 Task: Add Hot Pepper Jack Cheese rBST Free to the cart.
Action: Mouse moved to (58, 379)
Screenshot: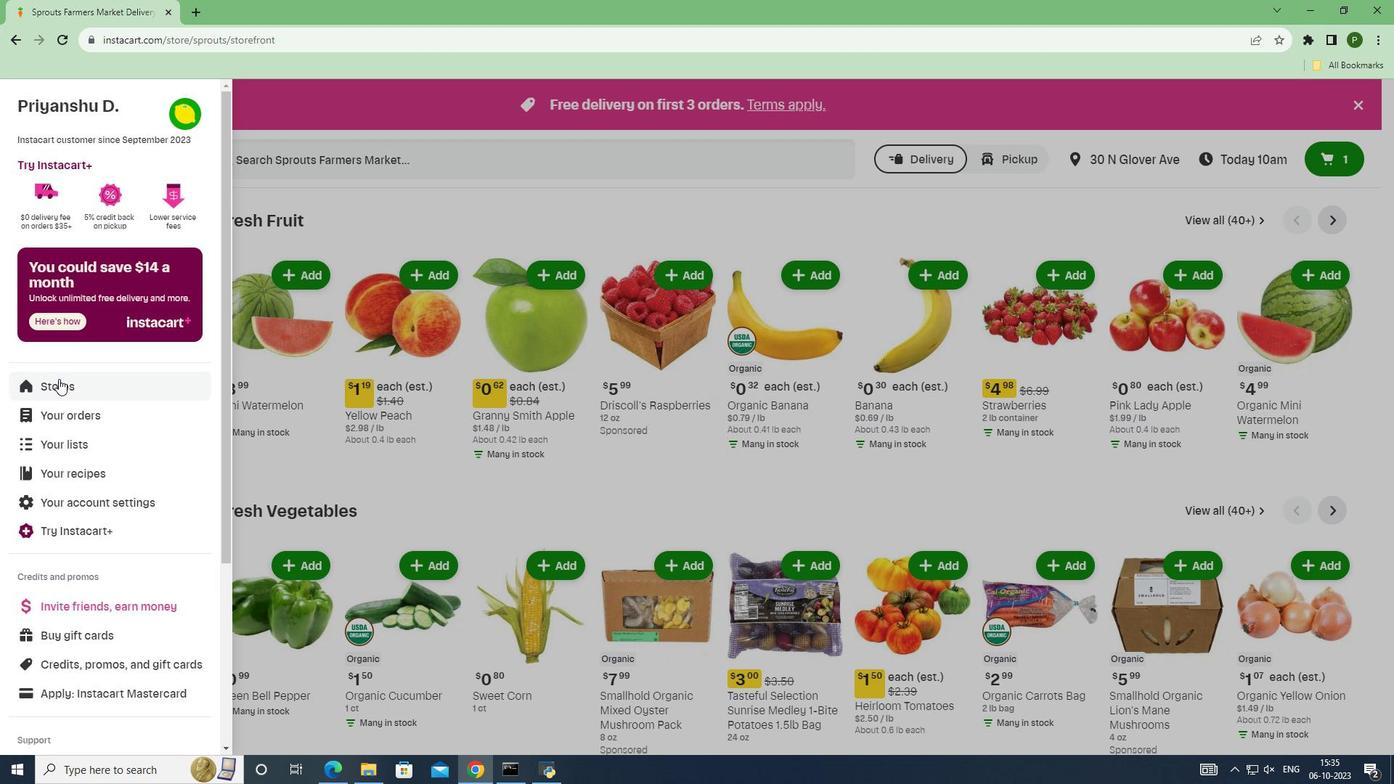 
Action: Mouse pressed left at (58, 379)
Screenshot: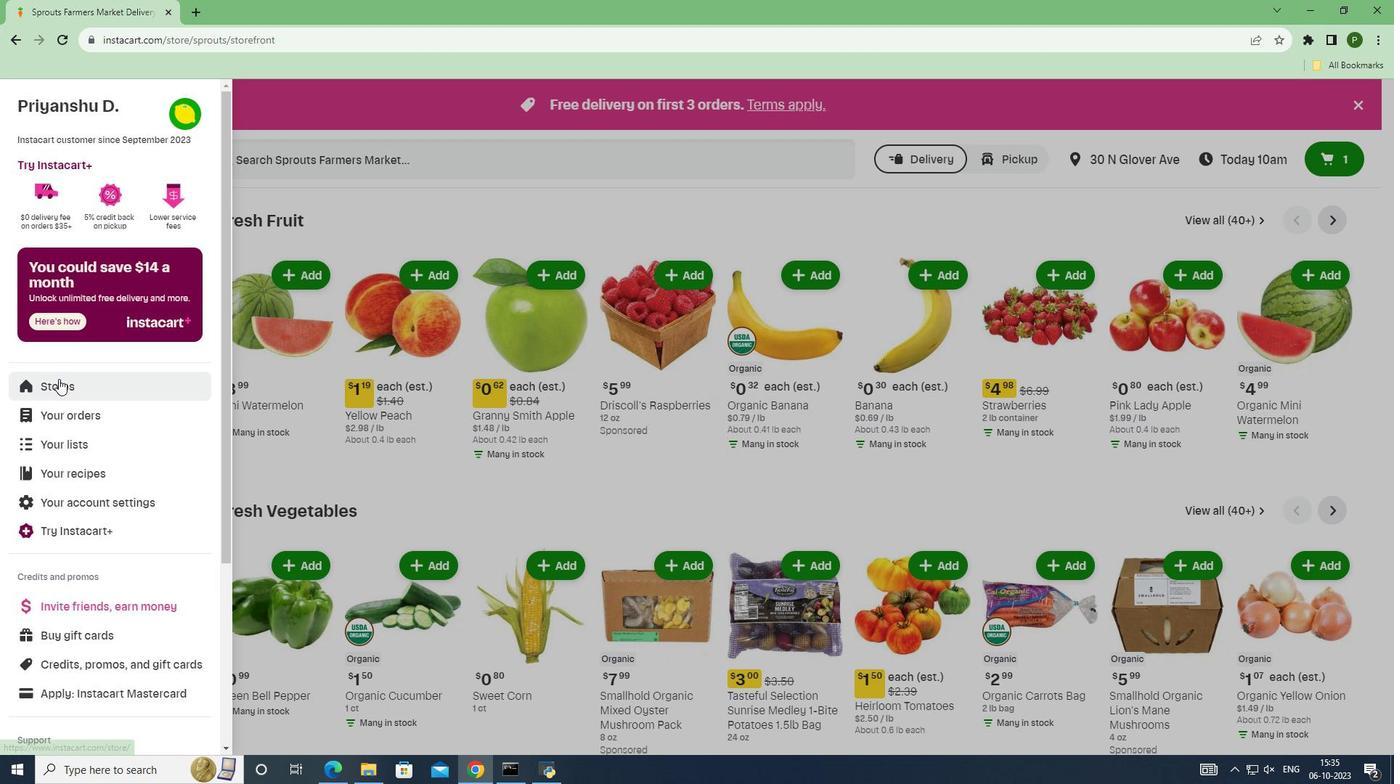 
Action: Mouse moved to (328, 172)
Screenshot: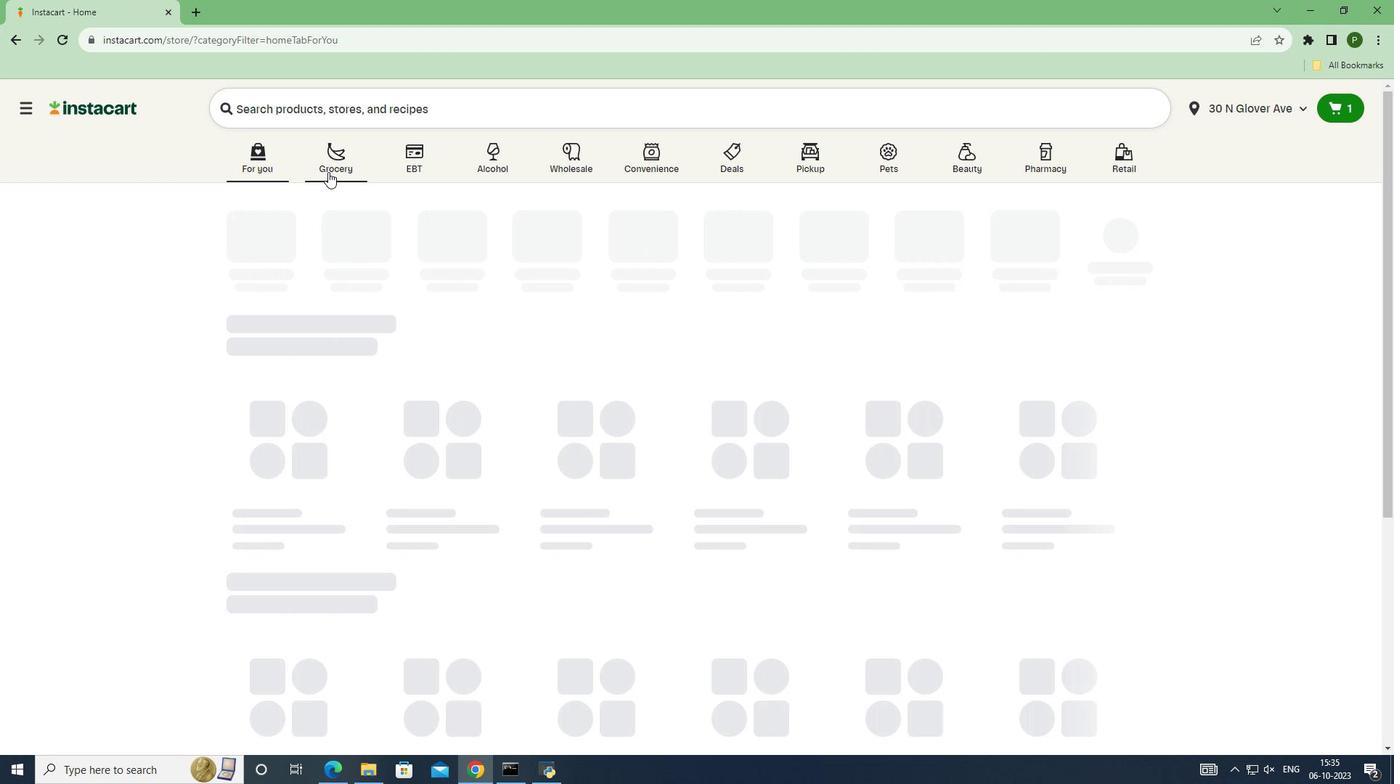 
Action: Mouse pressed left at (328, 172)
Screenshot: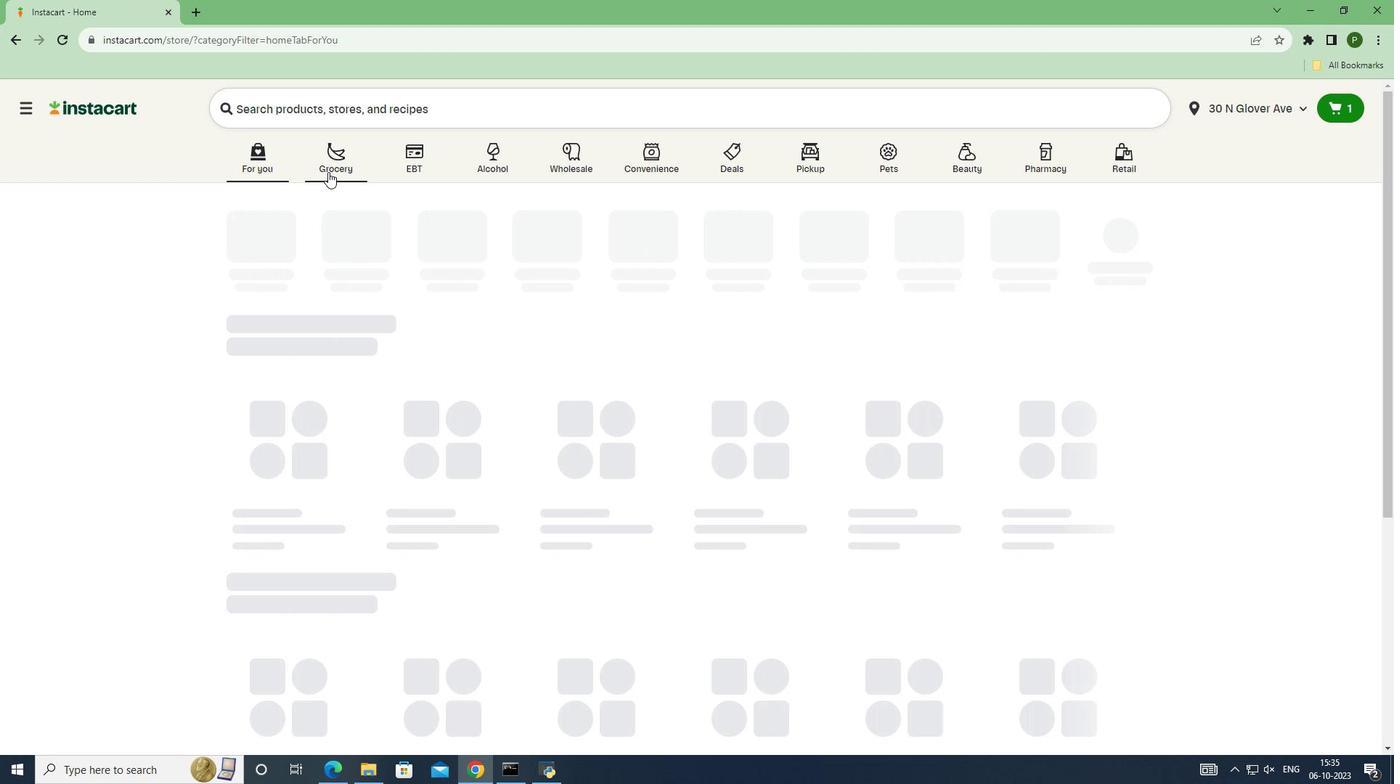 
Action: Mouse moved to (350, 276)
Screenshot: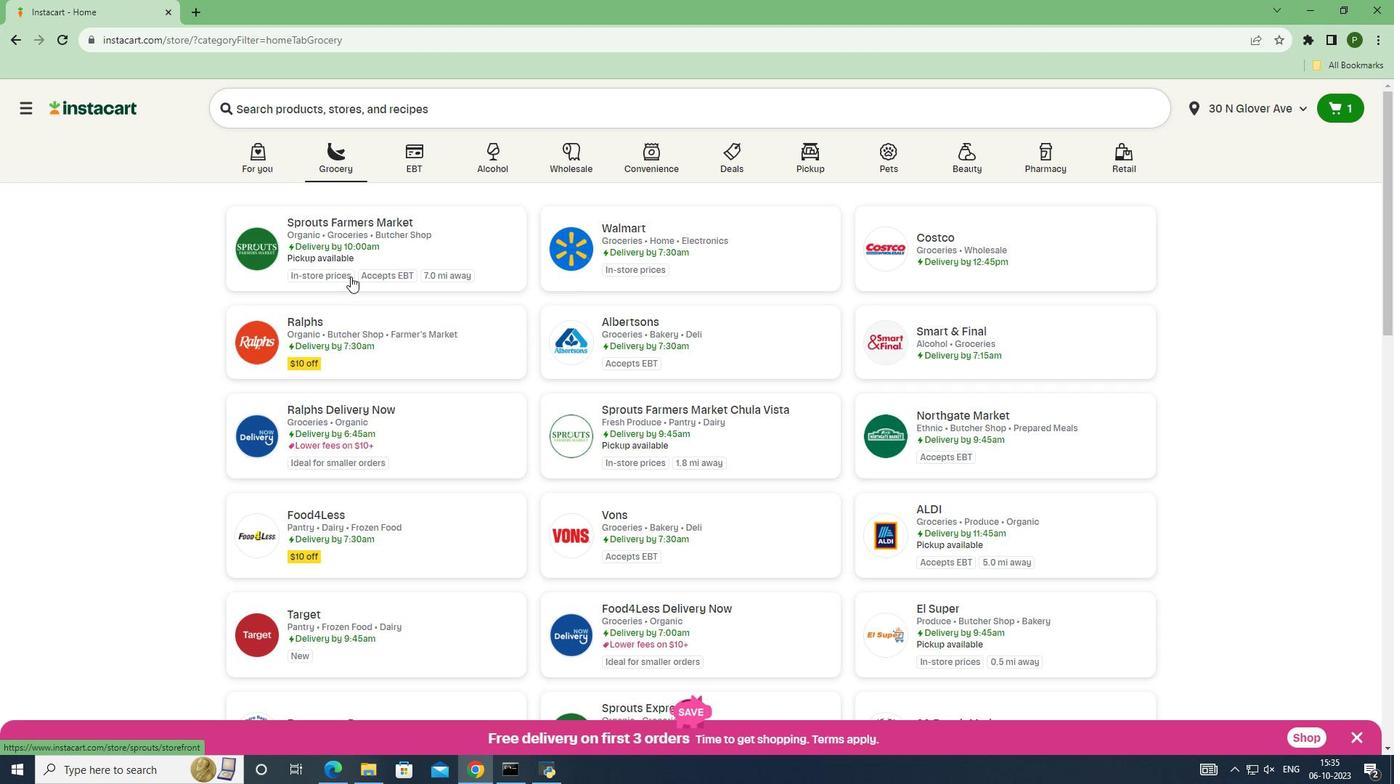 
Action: Mouse pressed left at (350, 276)
Screenshot: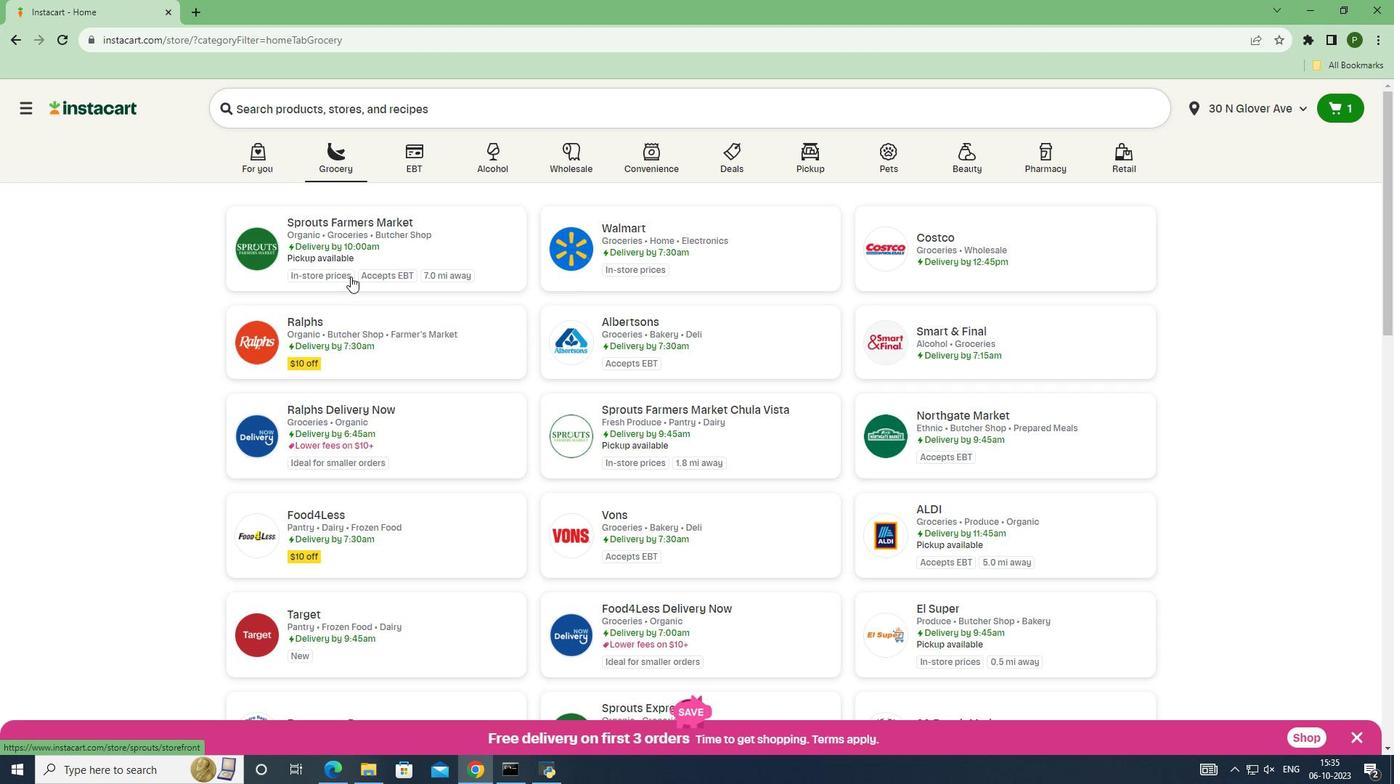 
Action: Mouse moved to (107, 525)
Screenshot: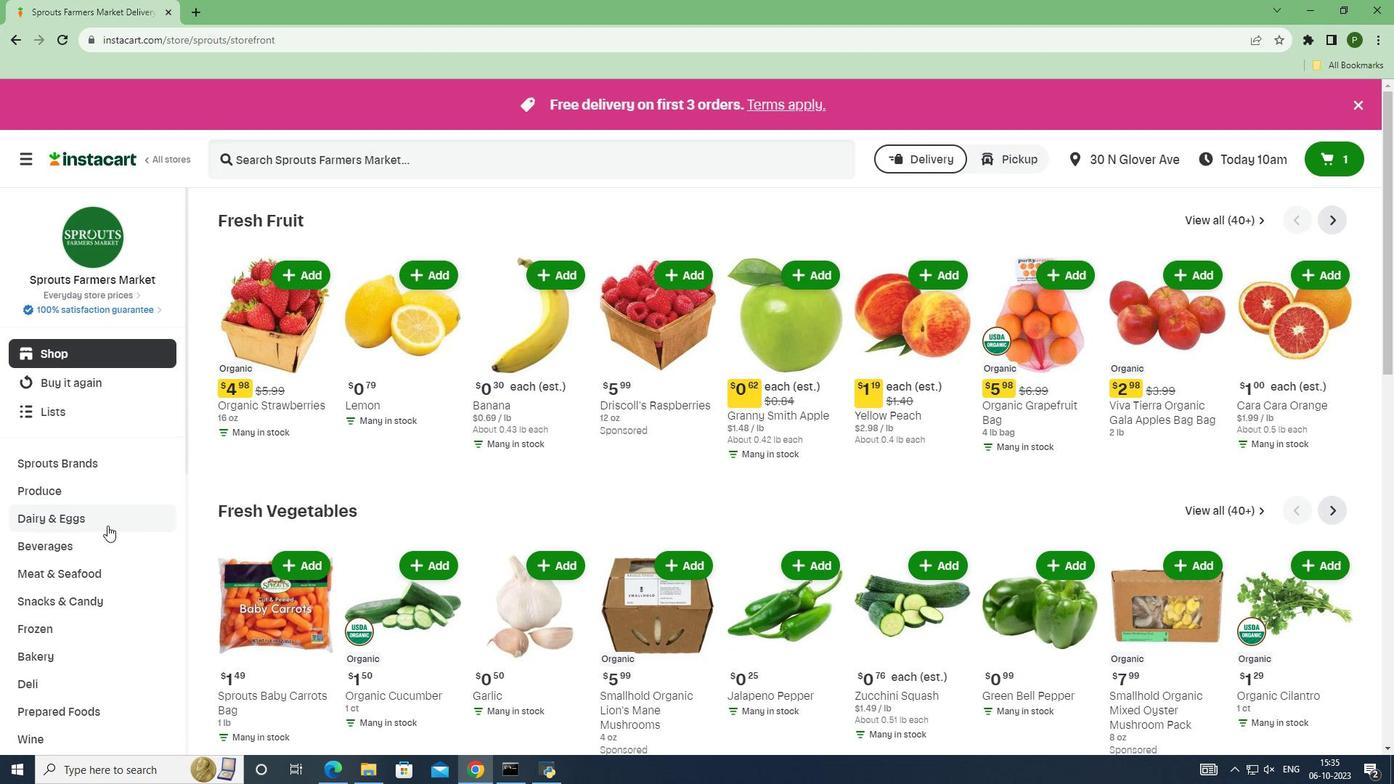
Action: Mouse pressed left at (107, 525)
Screenshot: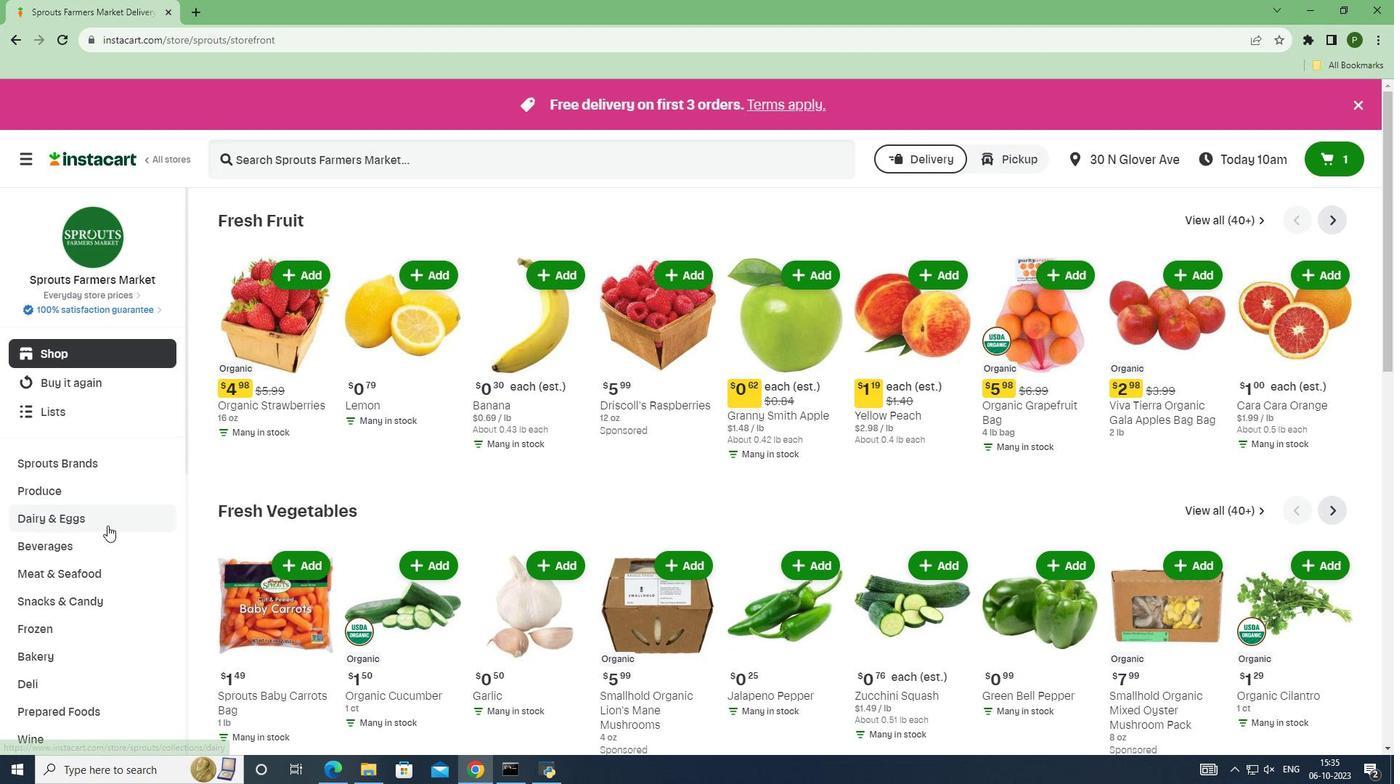 
Action: Mouse moved to (82, 578)
Screenshot: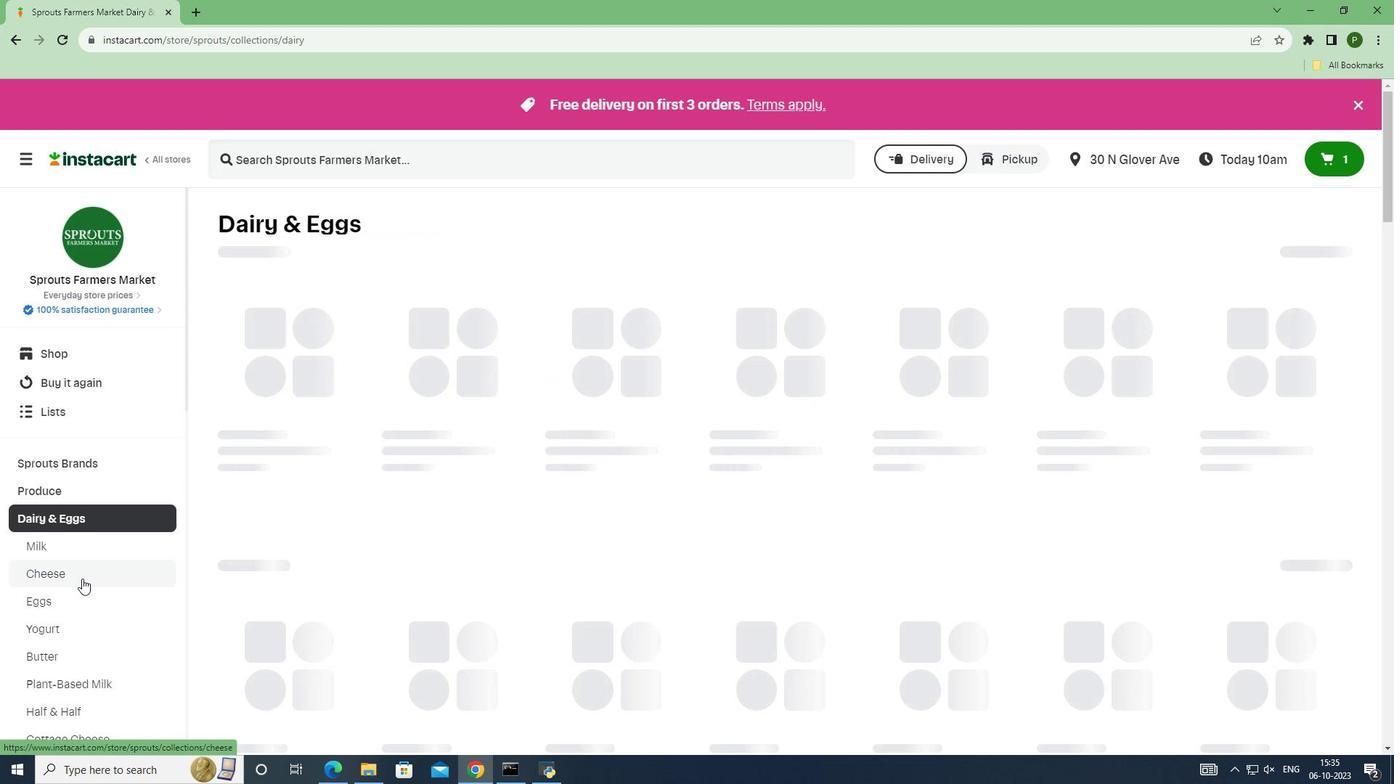 
Action: Mouse pressed left at (82, 578)
Screenshot: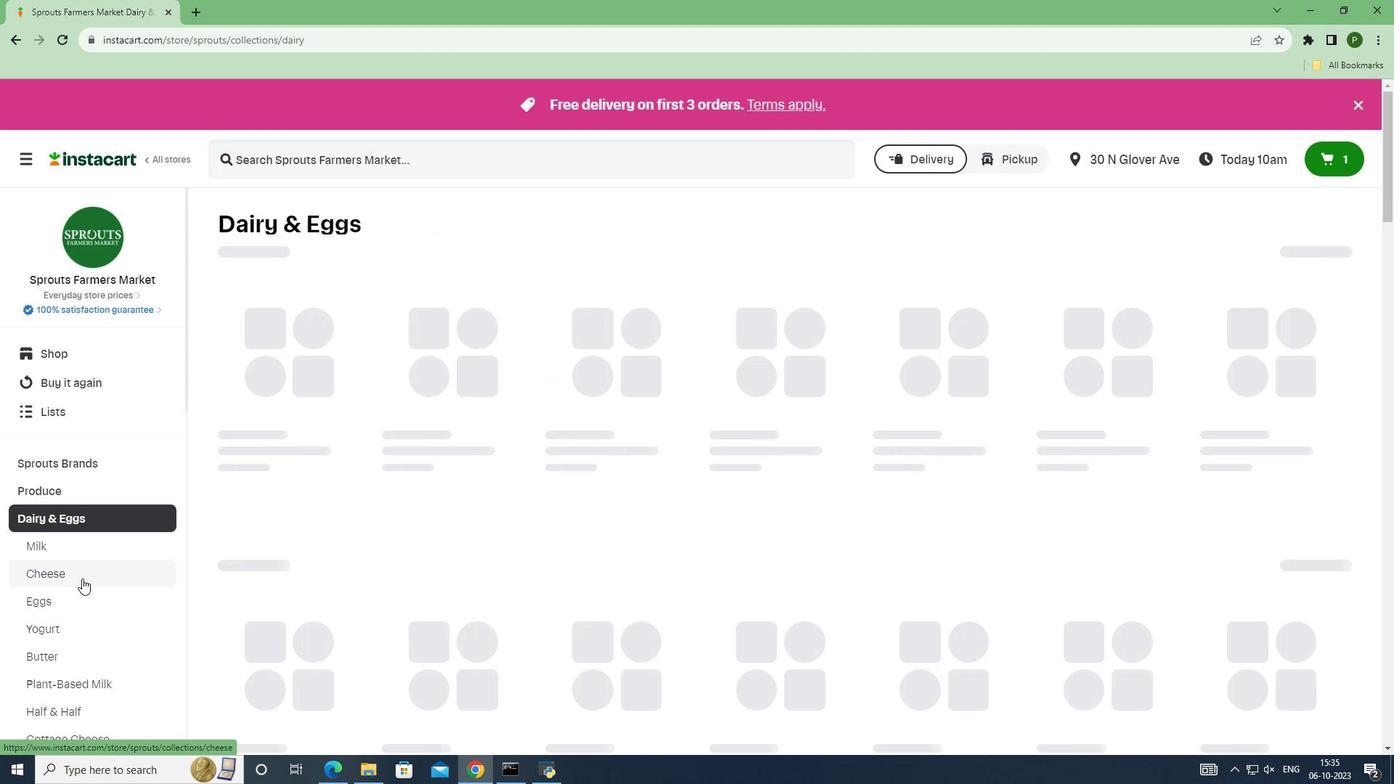 
Action: Mouse moved to (299, 161)
Screenshot: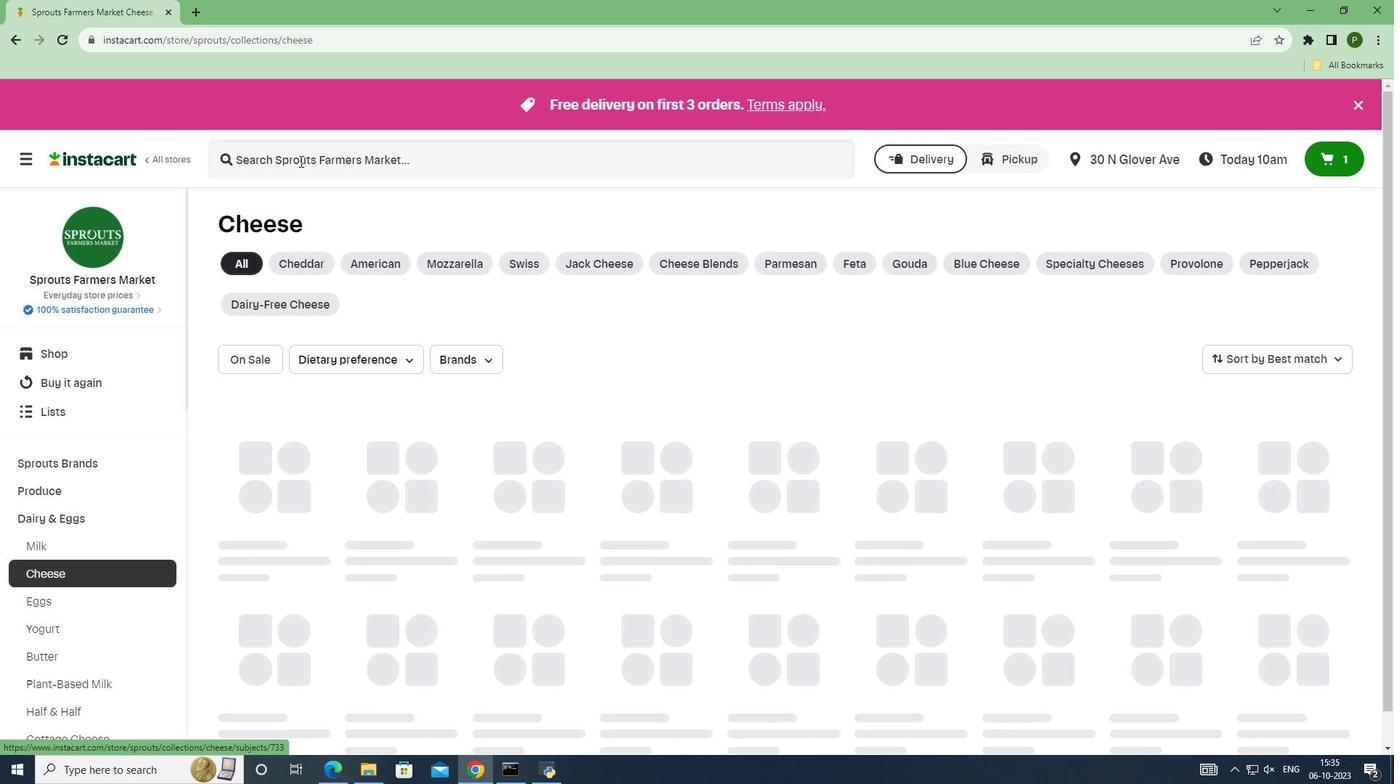 
Action: Mouse pressed left at (299, 161)
Screenshot: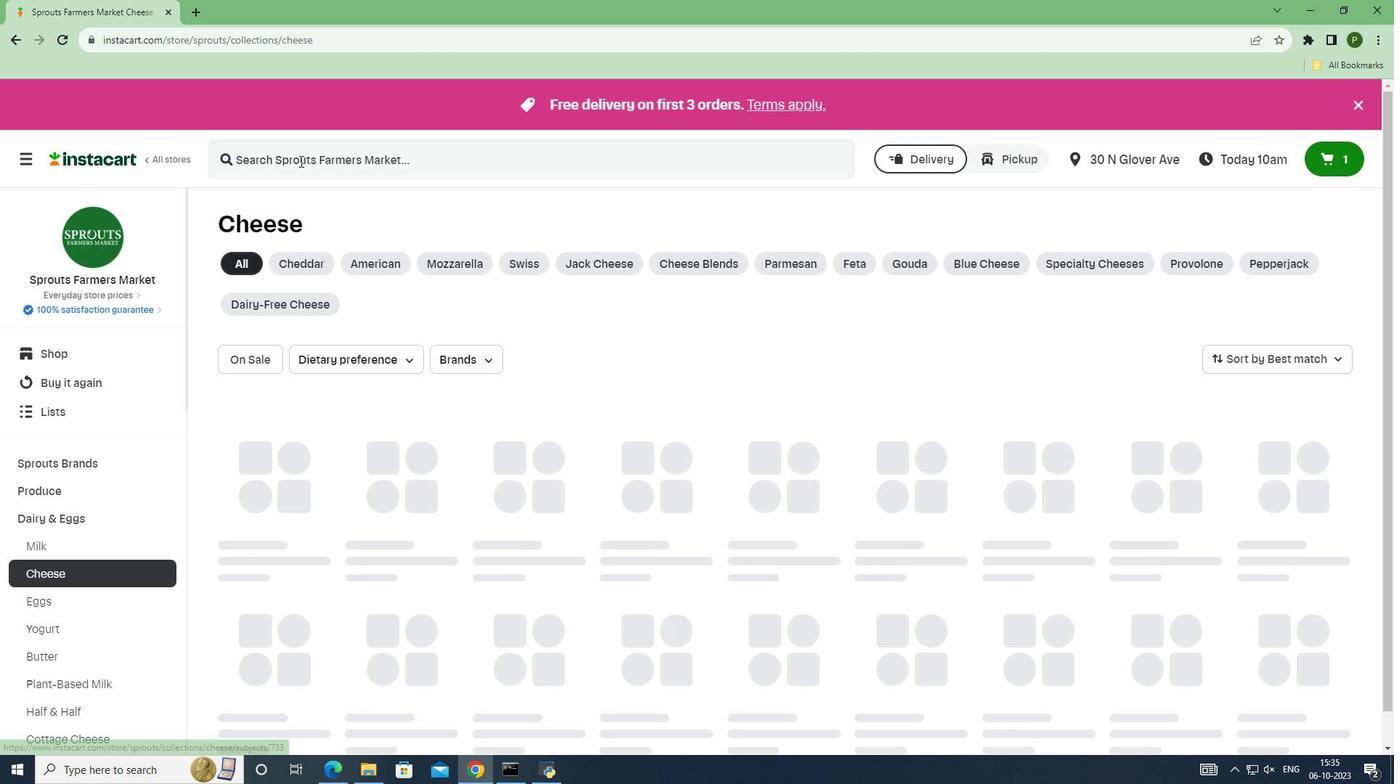 
Action: Key pressed h<Key.caps_lock>OT<Key.space><Key.caps_lock>p<Key.caps_lock>EPPER<Key.space><Key.caps_lock>j<Key.caps_lock>ACK<Key.space><Key.caps_lock>c<Key.caps_lock>HEESE<Key.space>R<Key.caps_lock>bst<Key.space><Key.caps_lock>F<Key.caps_lock>ree<Key.space><Key.enter>
Screenshot: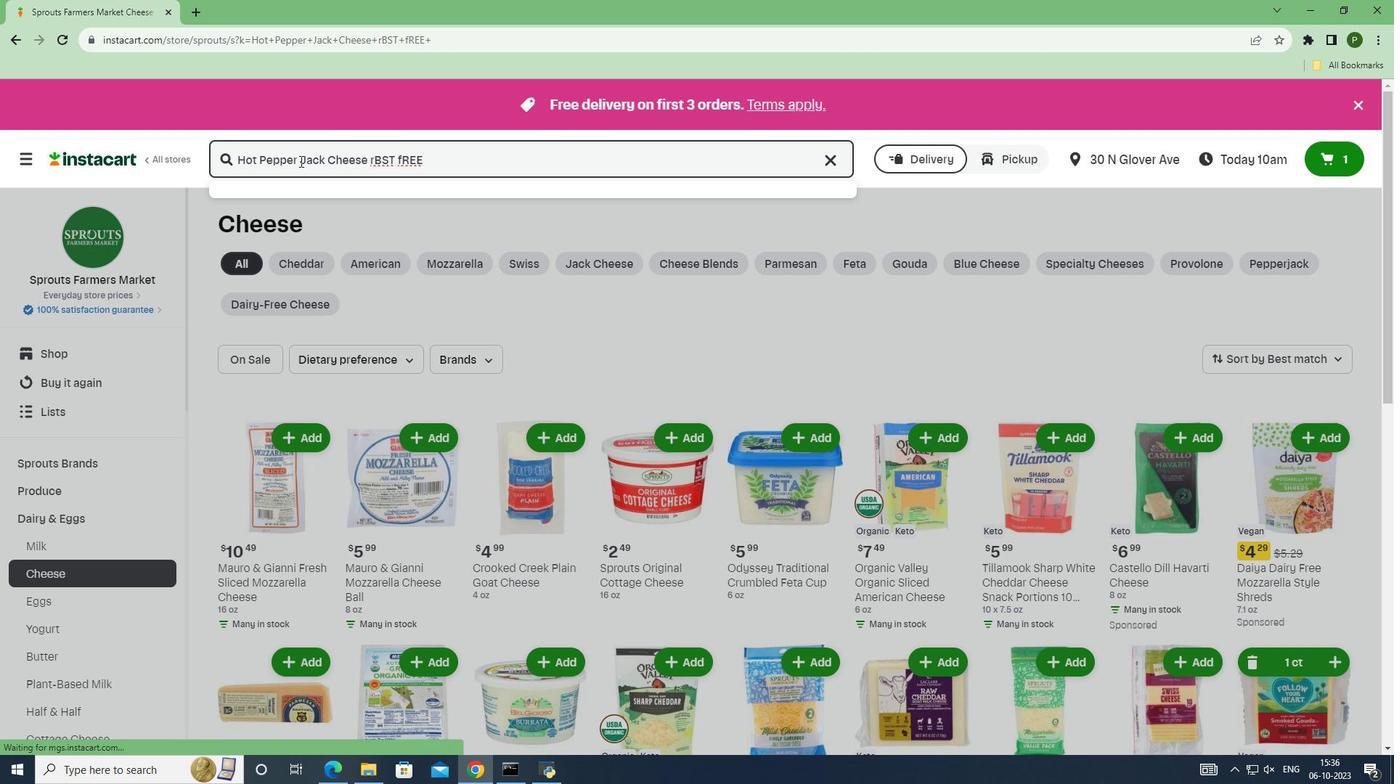 
Action: Mouse moved to (403, 310)
Screenshot: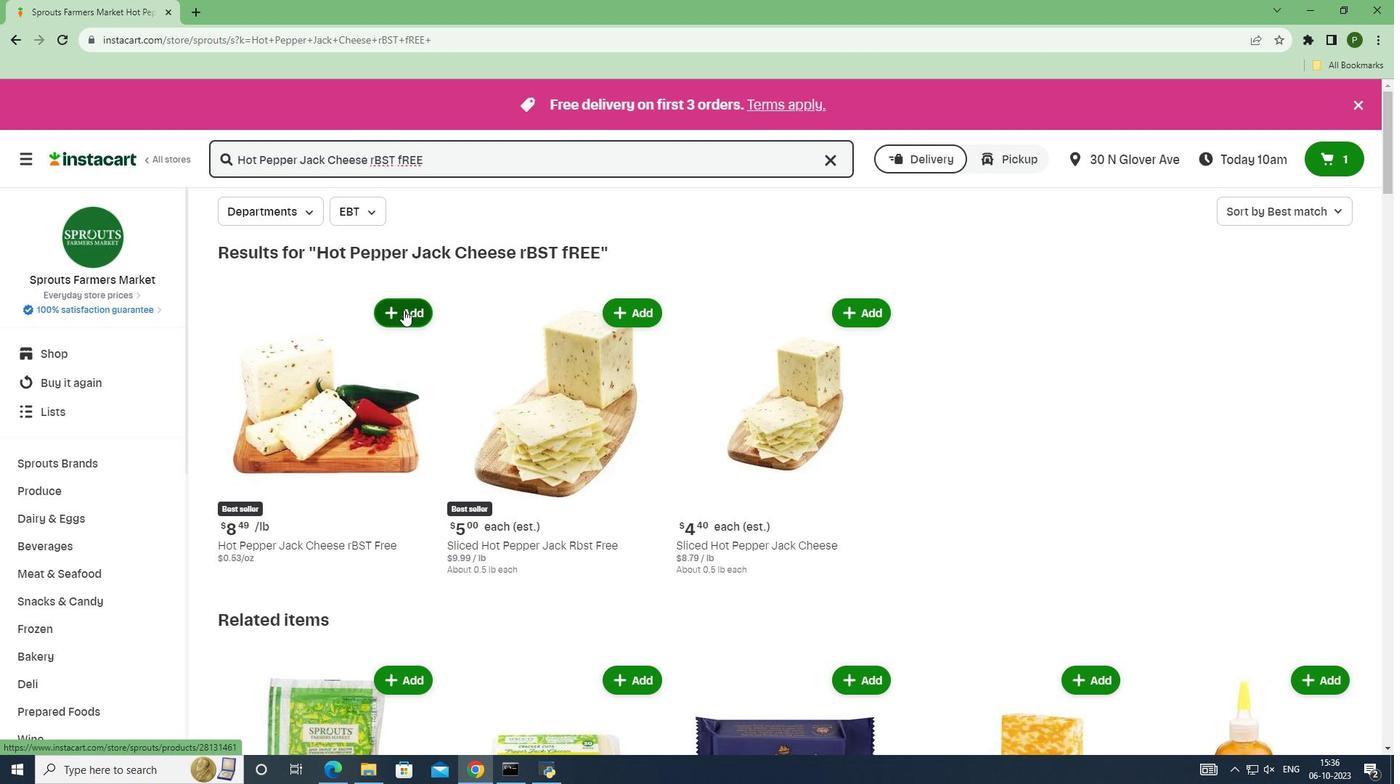 
Action: Mouse pressed left at (403, 310)
Screenshot: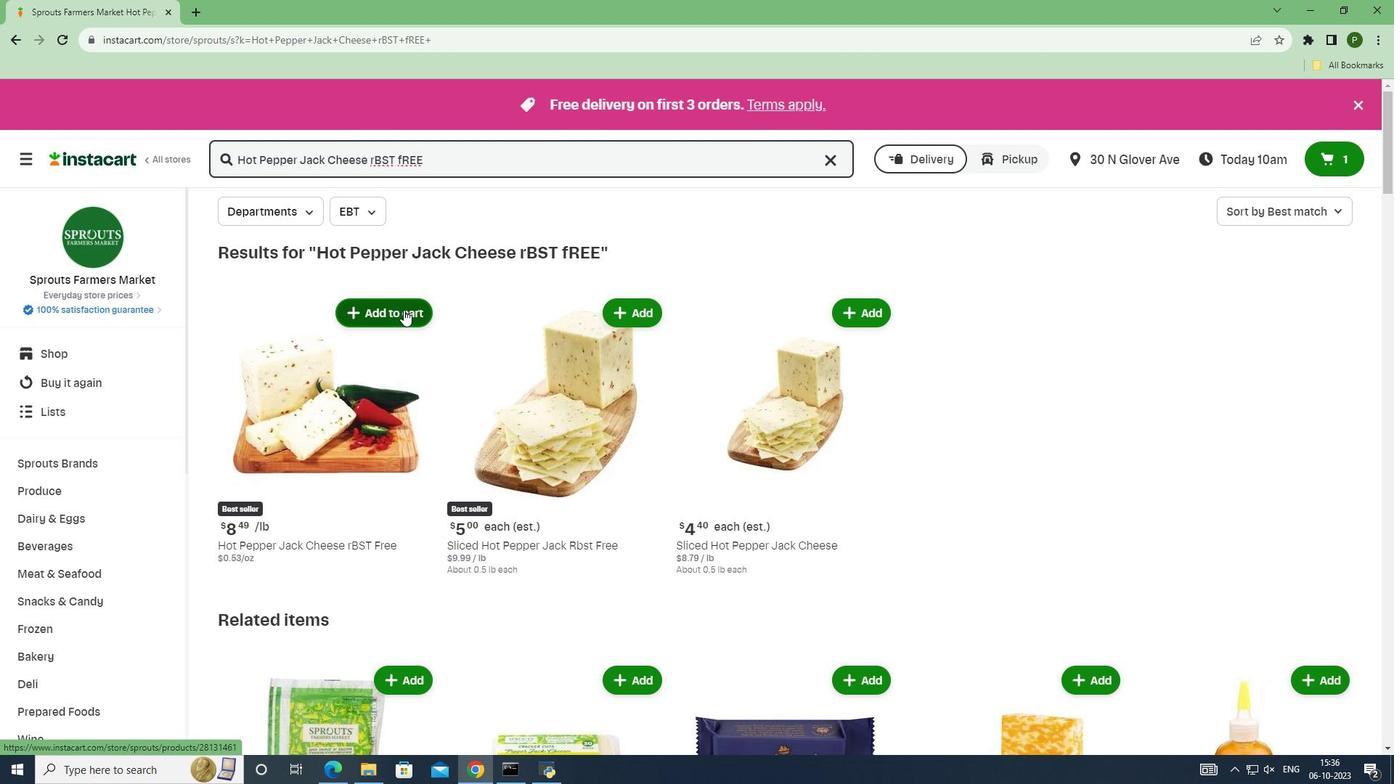 
Action: Mouse moved to (503, 356)
Screenshot: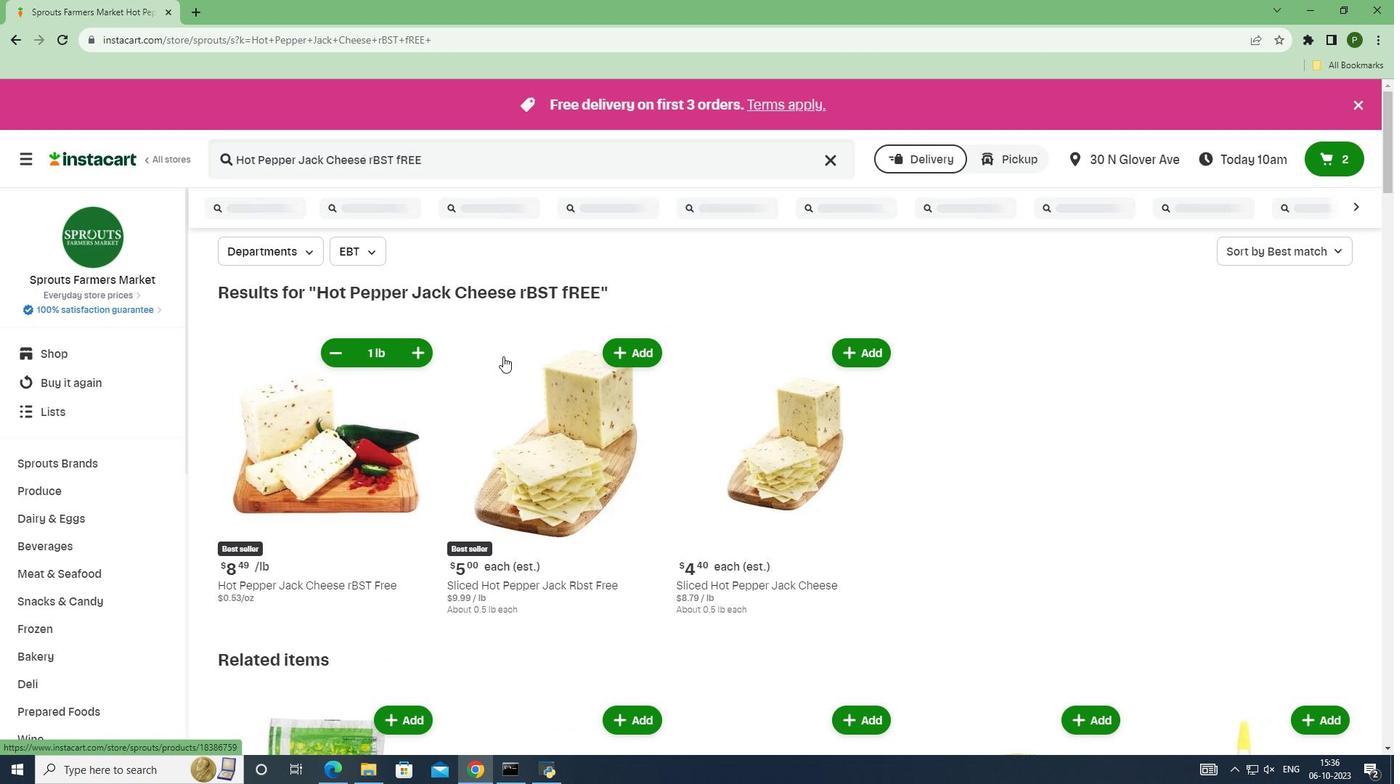 
